 Task: Look for gluten-free products in the category "Flatbreads".
Action: Mouse moved to (20, 86)
Screenshot: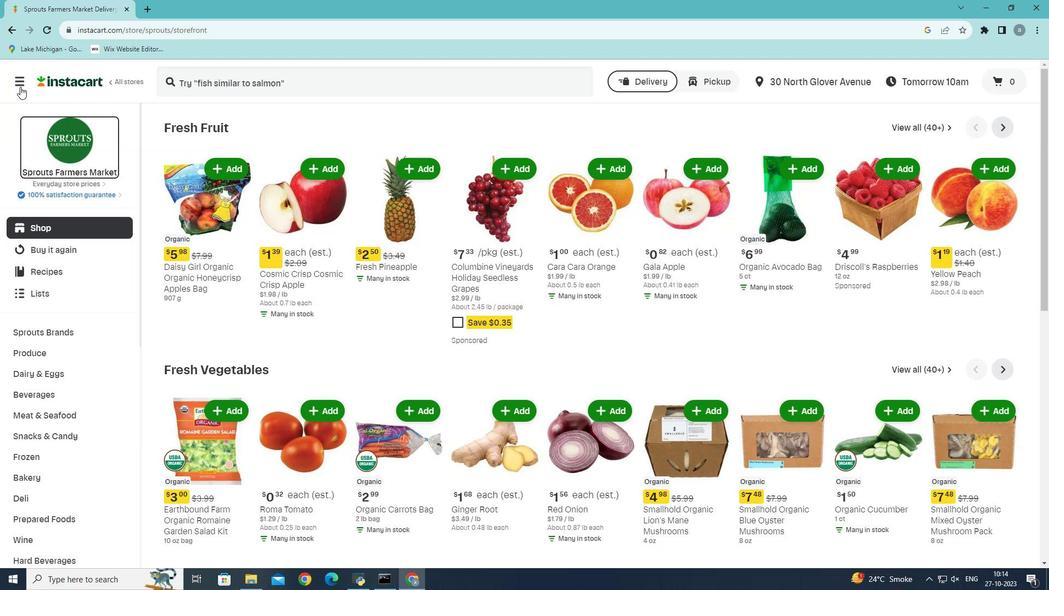 
Action: Mouse pressed left at (20, 86)
Screenshot: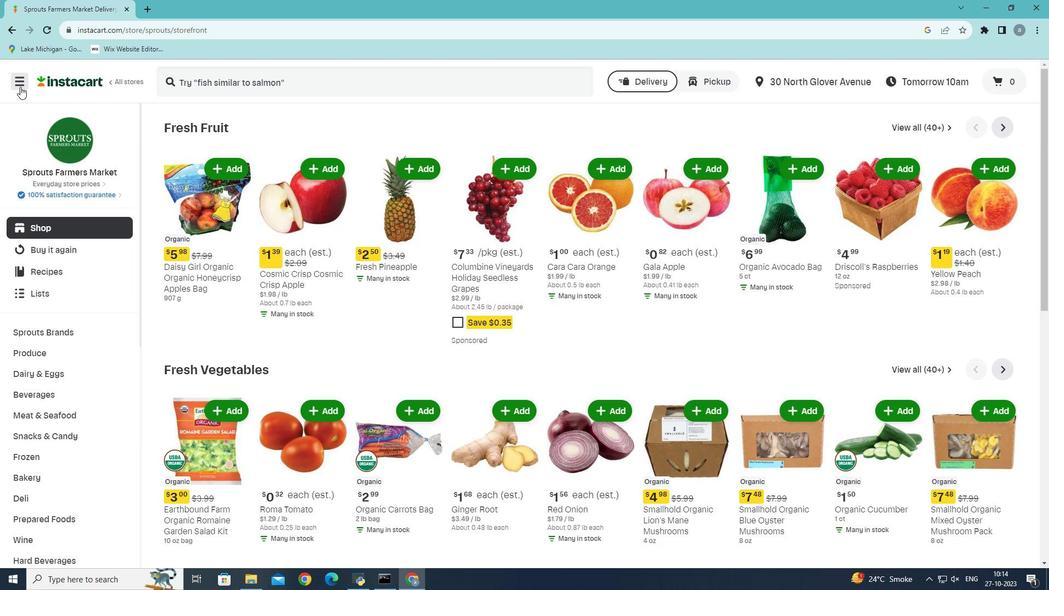 
Action: Mouse moved to (68, 312)
Screenshot: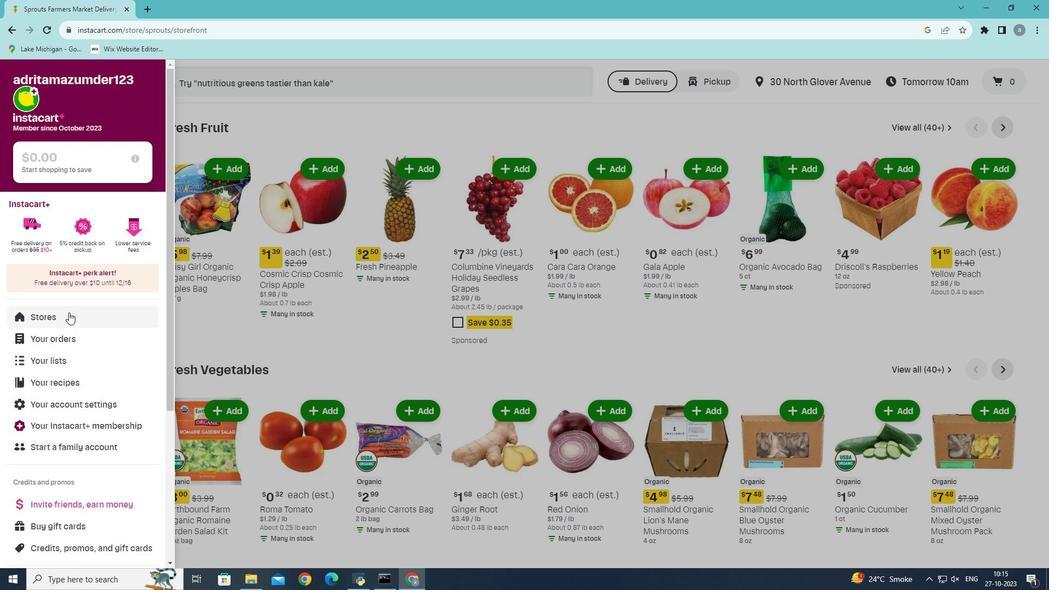 
Action: Mouse pressed left at (68, 312)
Screenshot: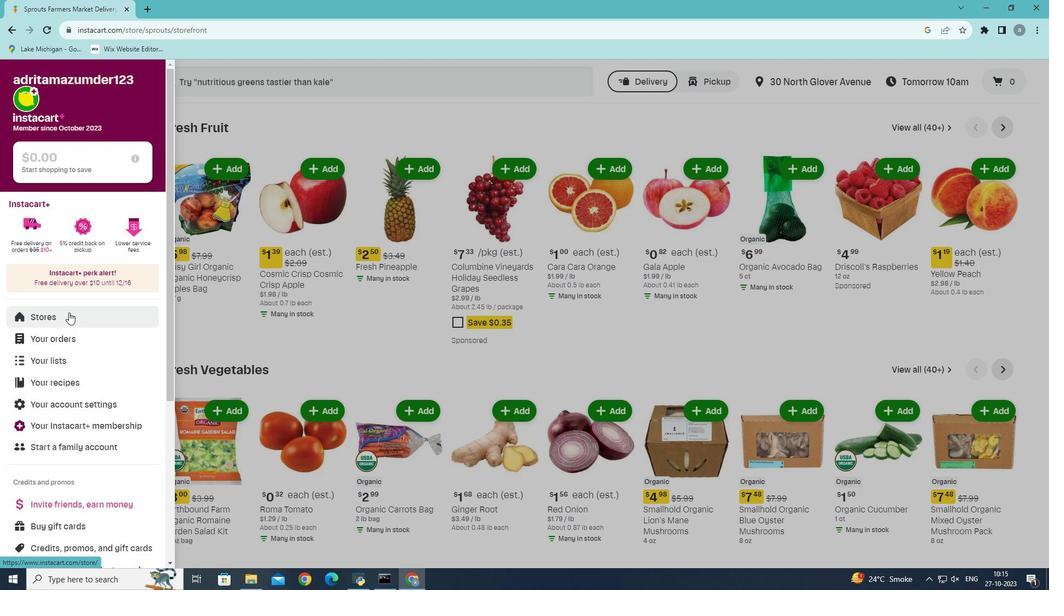 
Action: Mouse moved to (261, 124)
Screenshot: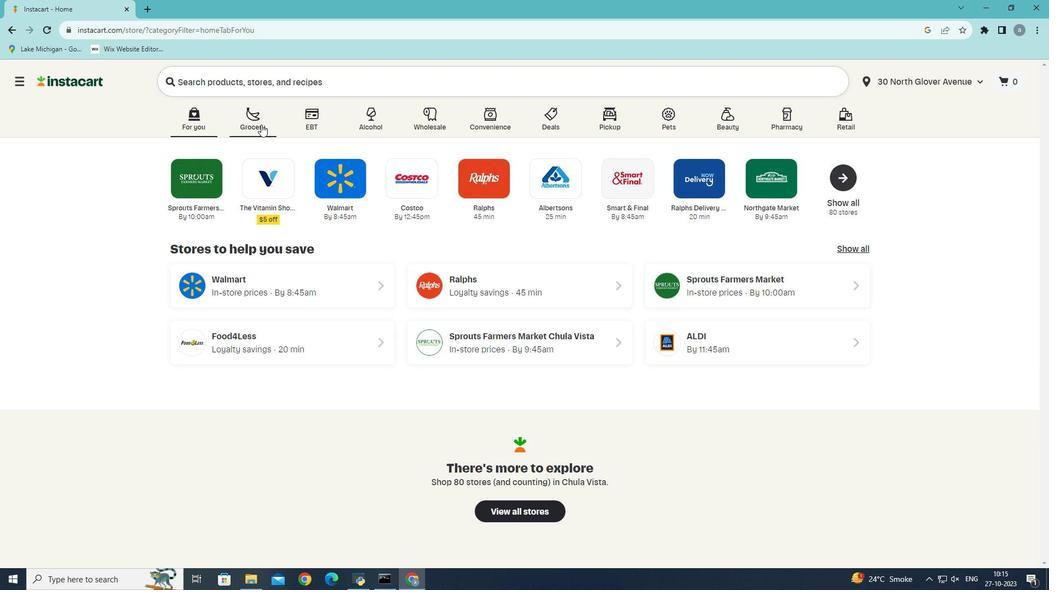 
Action: Mouse pressed left at (261, 124)
Screenshot: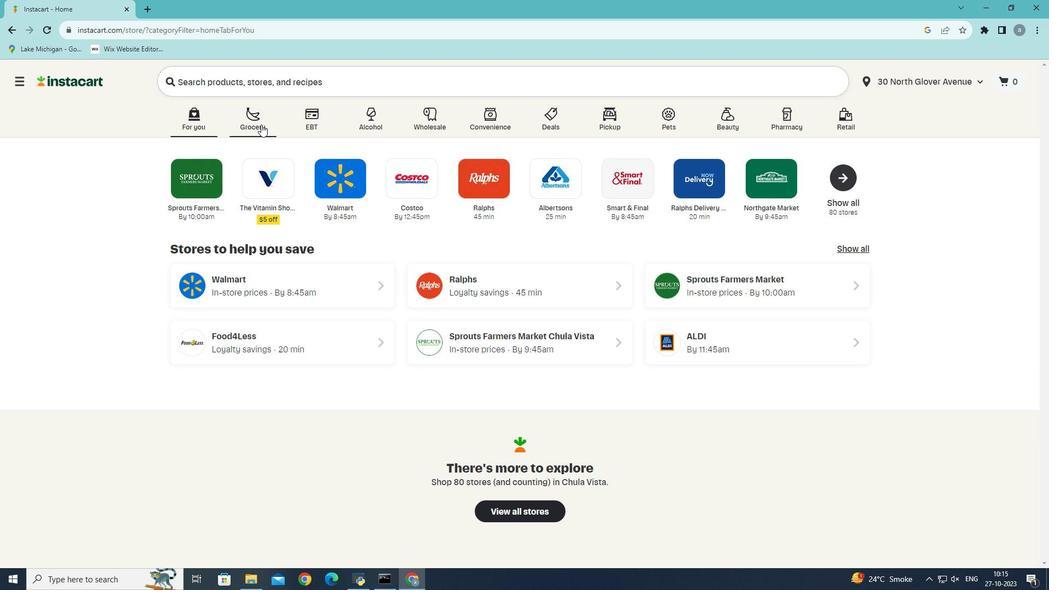 
Action: Mouse moved to (259, 321)
Screenshot: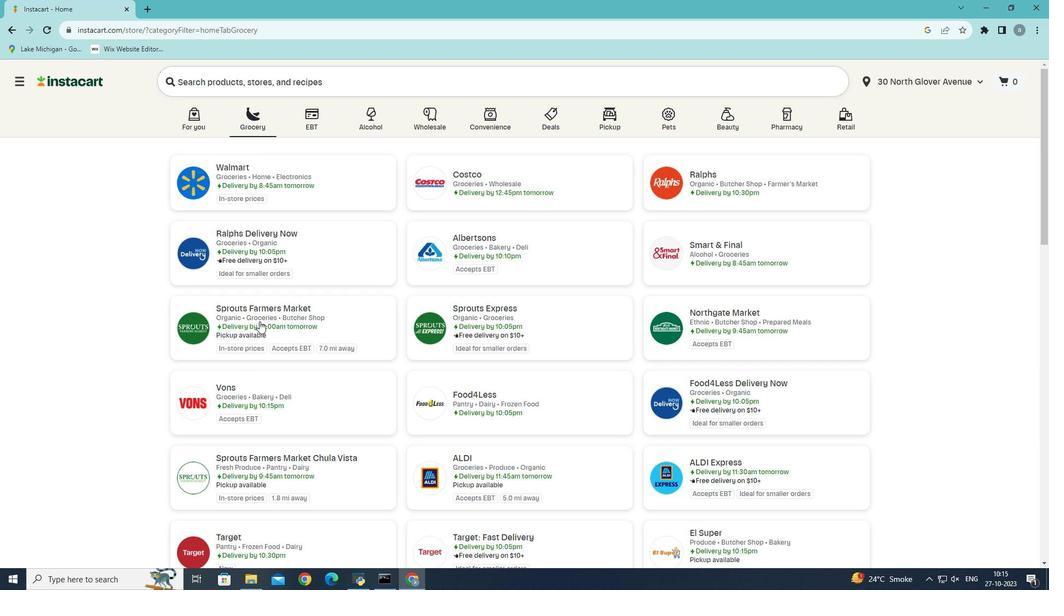 
Action: Mouse pressed left at (259, 321)
Screenshot: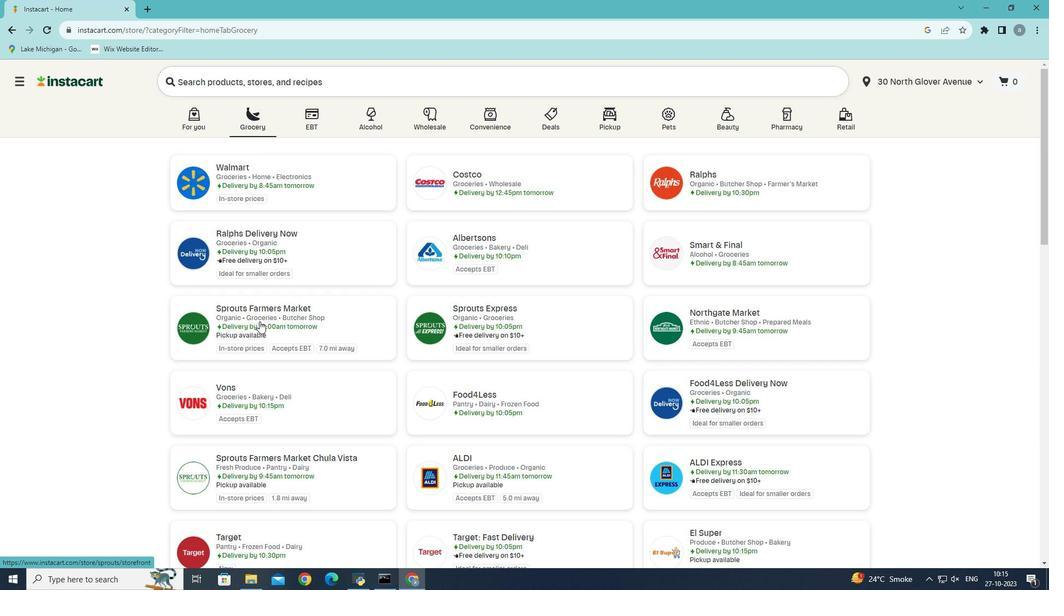 
Action: Mouse moved to (48, 479)
Screenshot: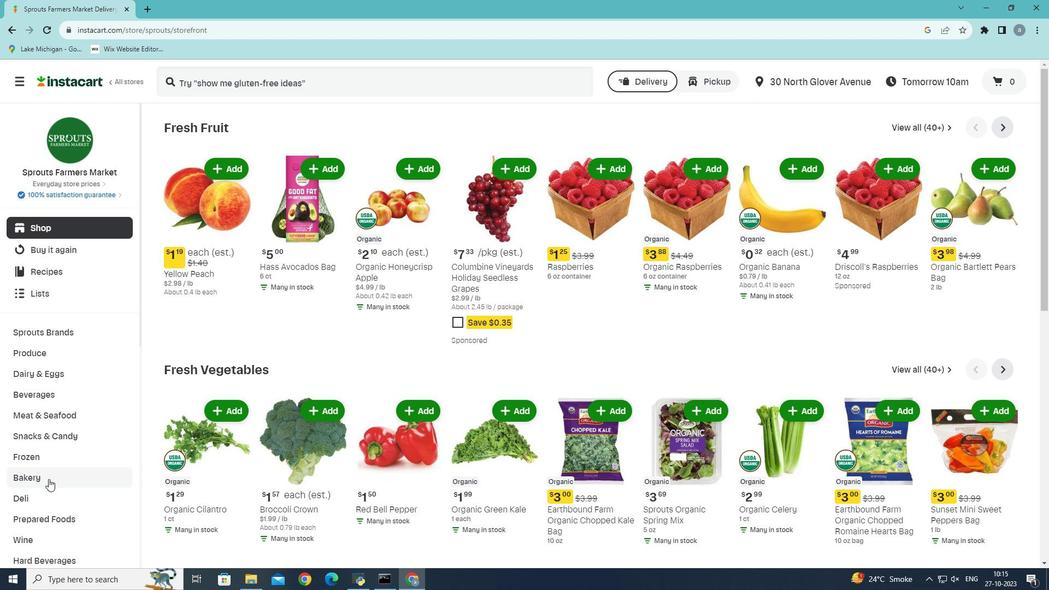 
Action: Mouse pressed left at (48, 479)
Screenshot: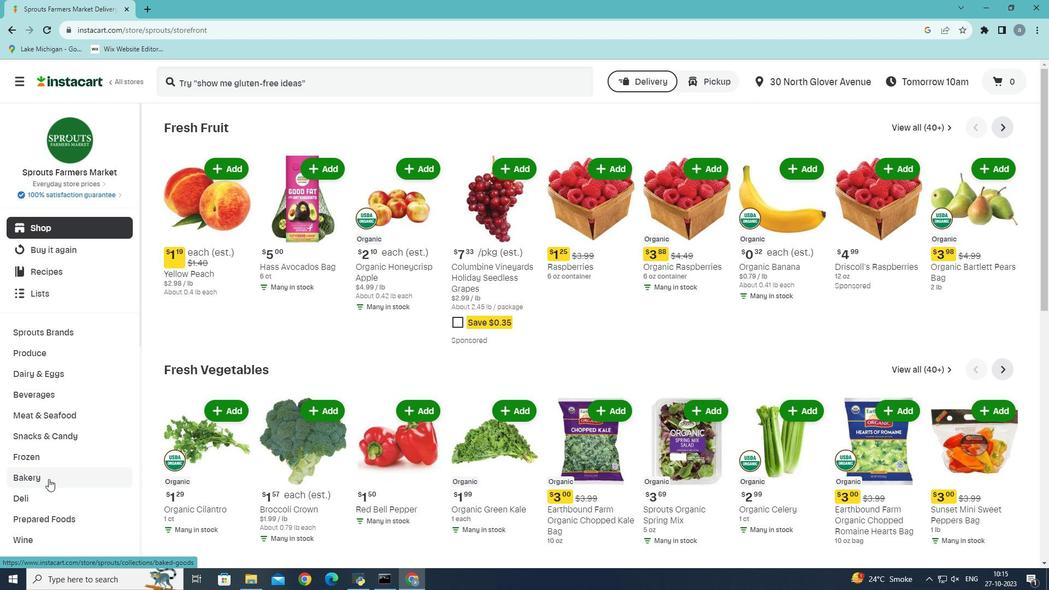 
Action: Mouse moved to (805, 153)
Screenshot: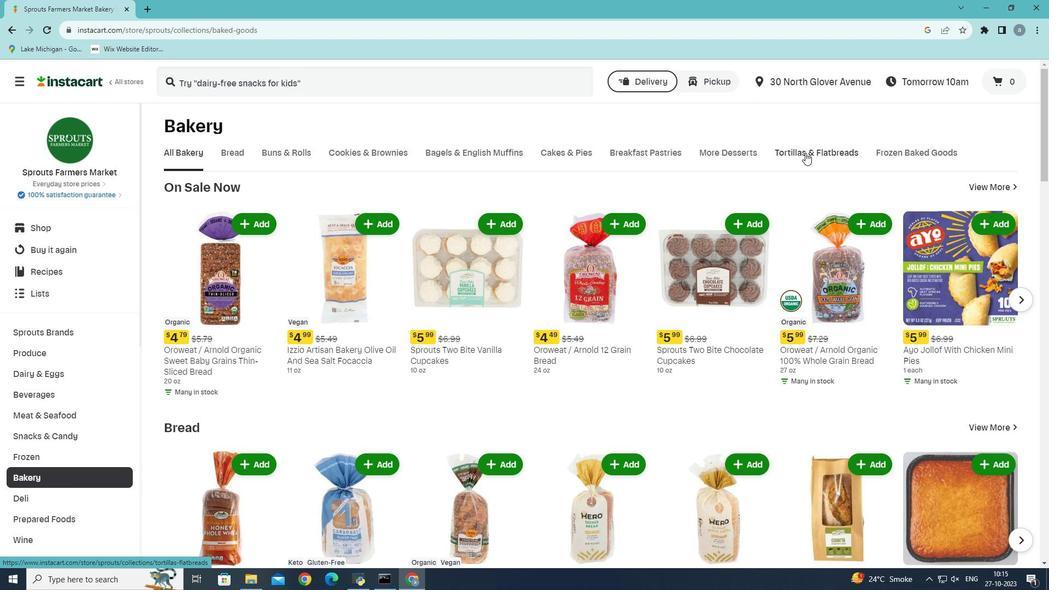 
Action: Mouse pressed left at (805, 153)
Screenshot: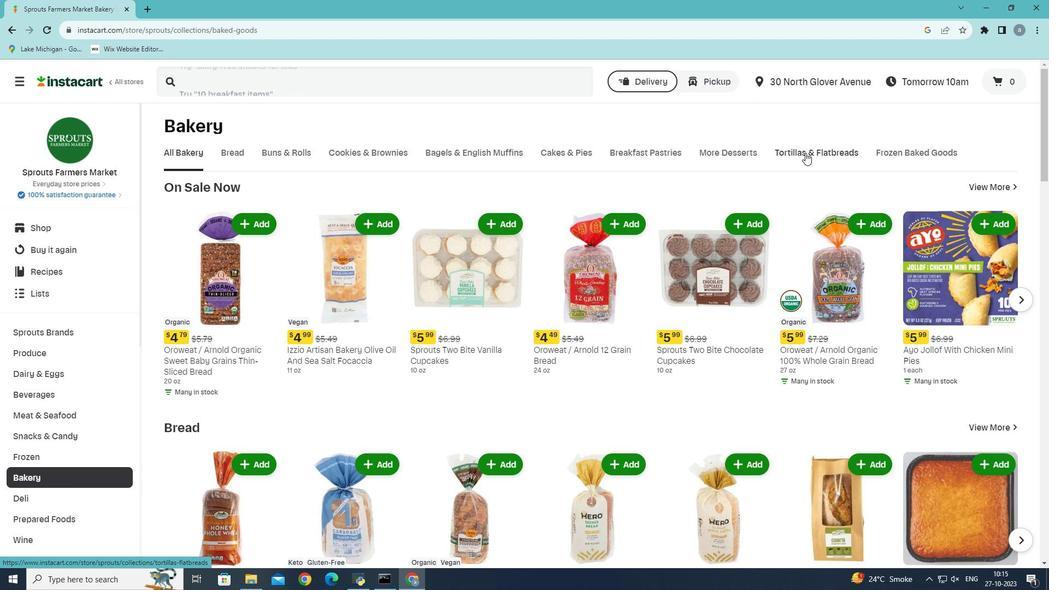 
Action: Mouse moved to (330, 200)
Screenshot: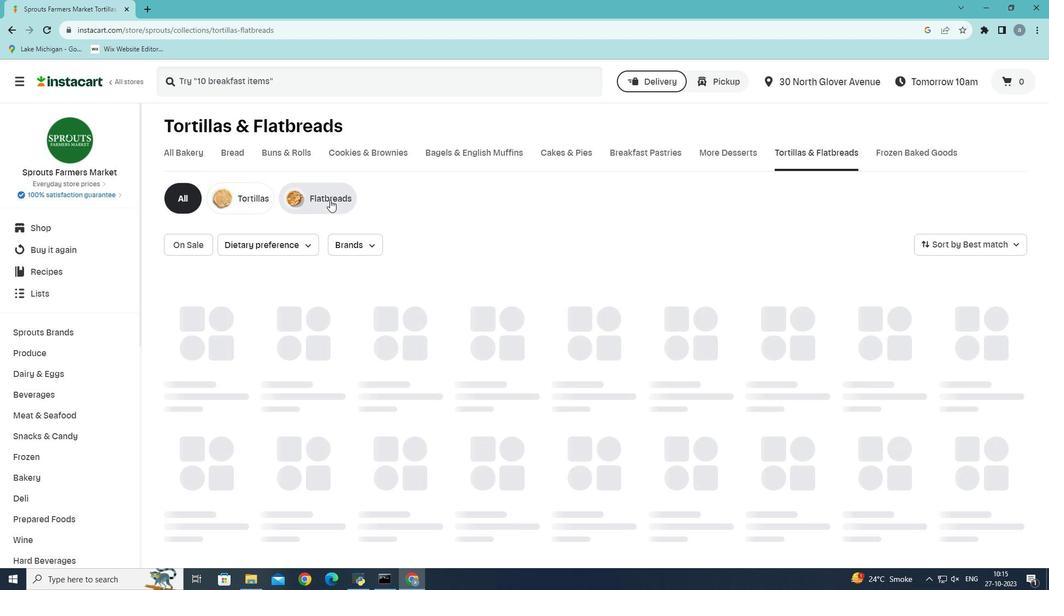 
Action: Mouse pressed left at (330, 200)
Screenshot: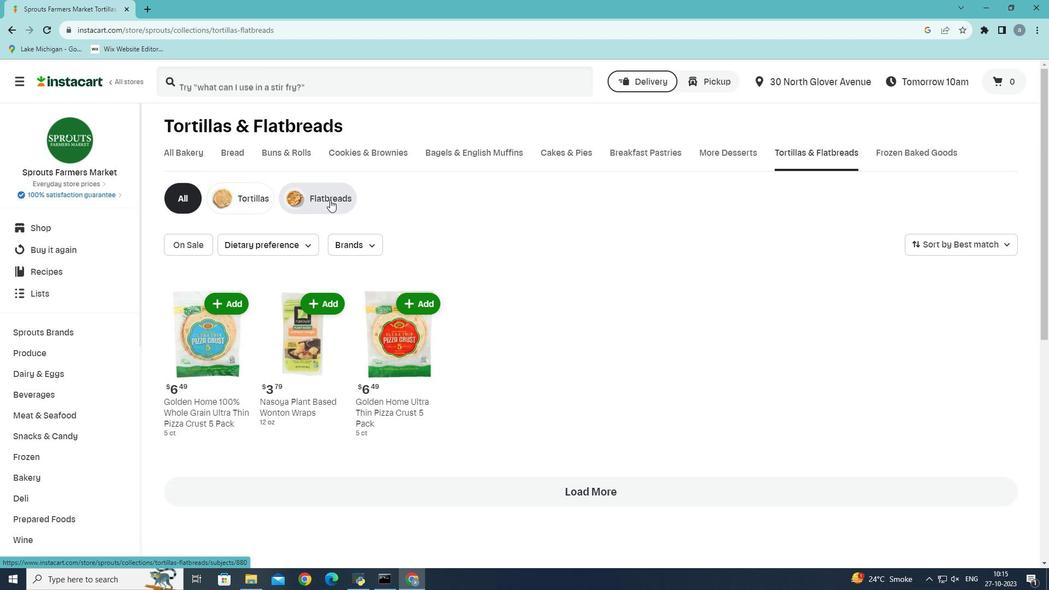 
Action: Mouse moved to (309, 244)
Screenshot: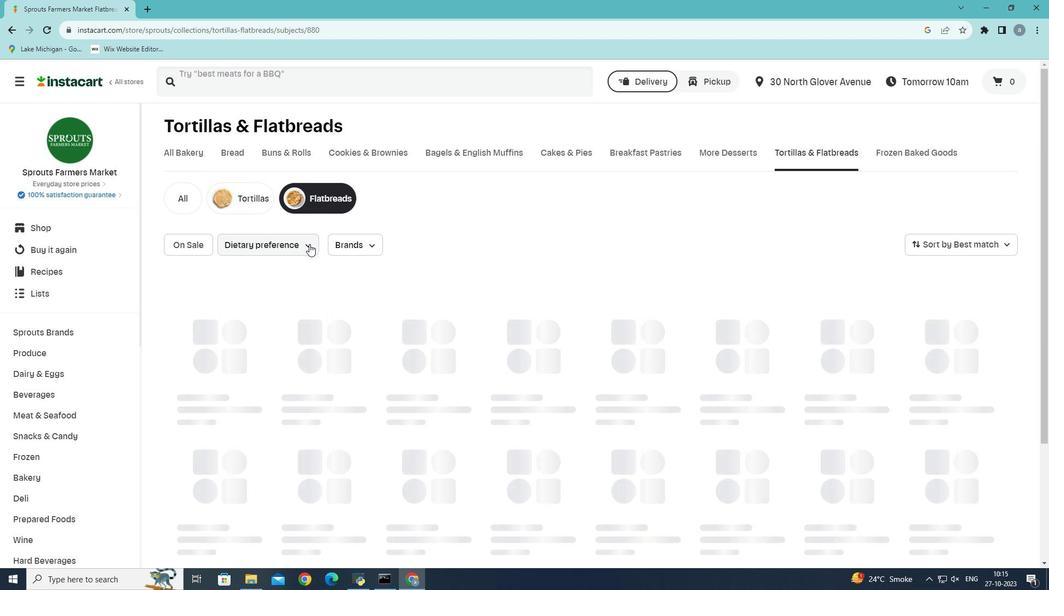 
Action: Mouse pressed left at (309, 244)
Screenshot: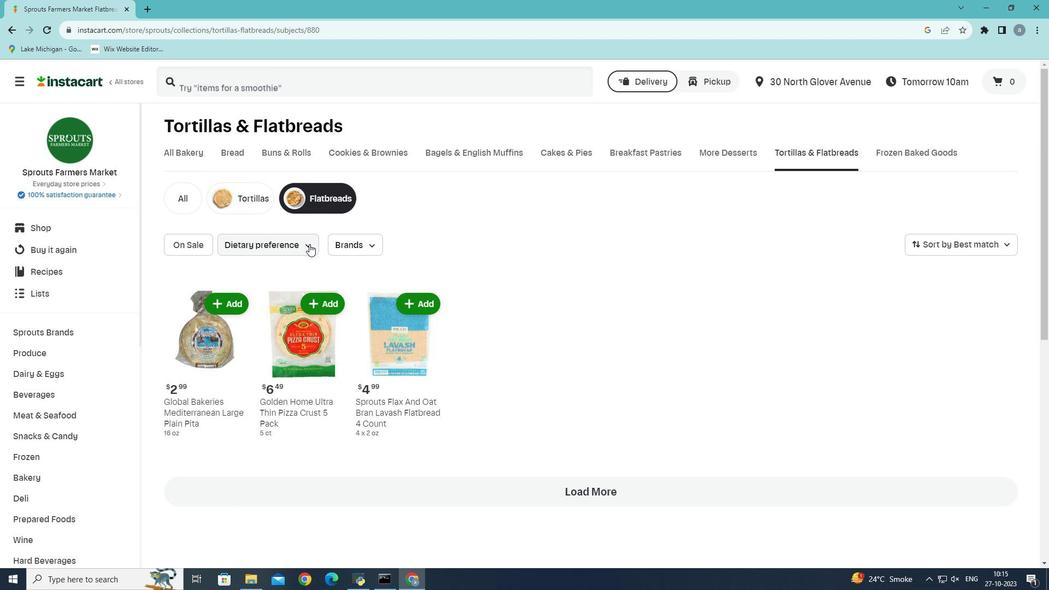 
Action: Mouse moved to (233, 276)
Screenshot: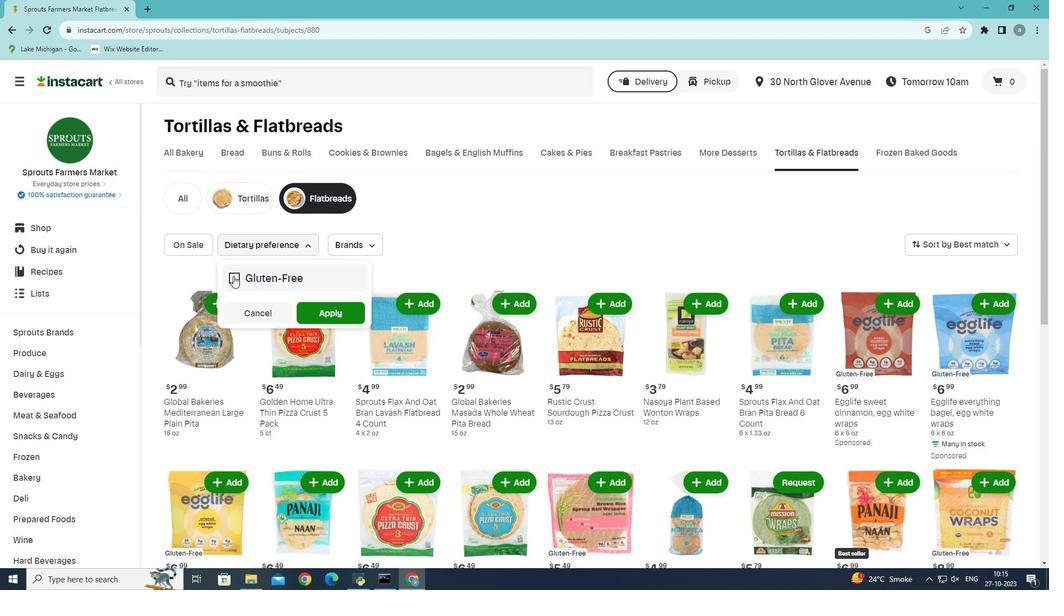 
Action: Mouse pressed left at (233, 276)
Screenshot: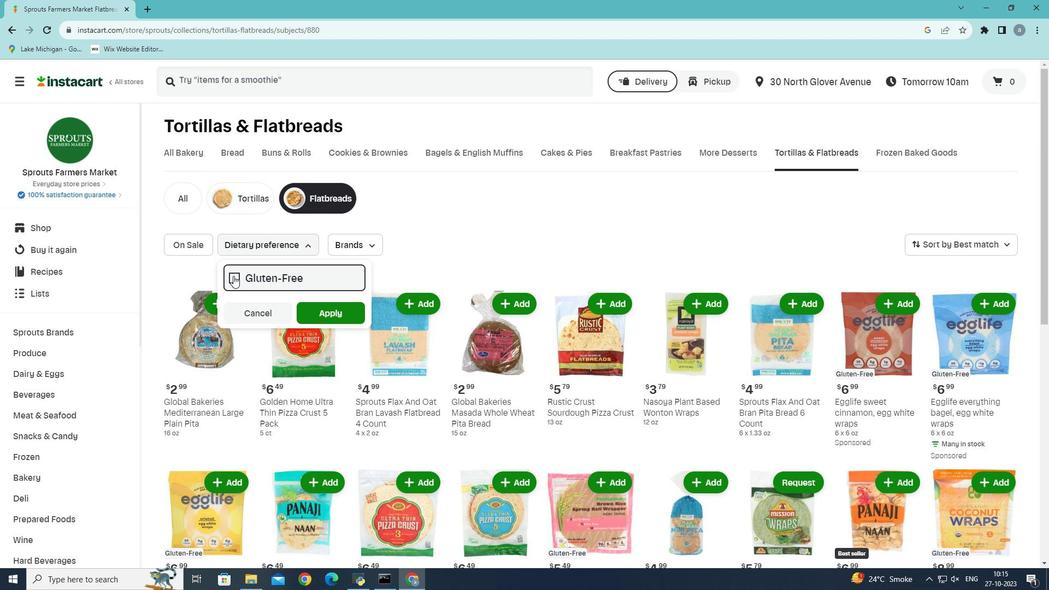 
Action: Mouse moved to (330, 313)
Screenshot: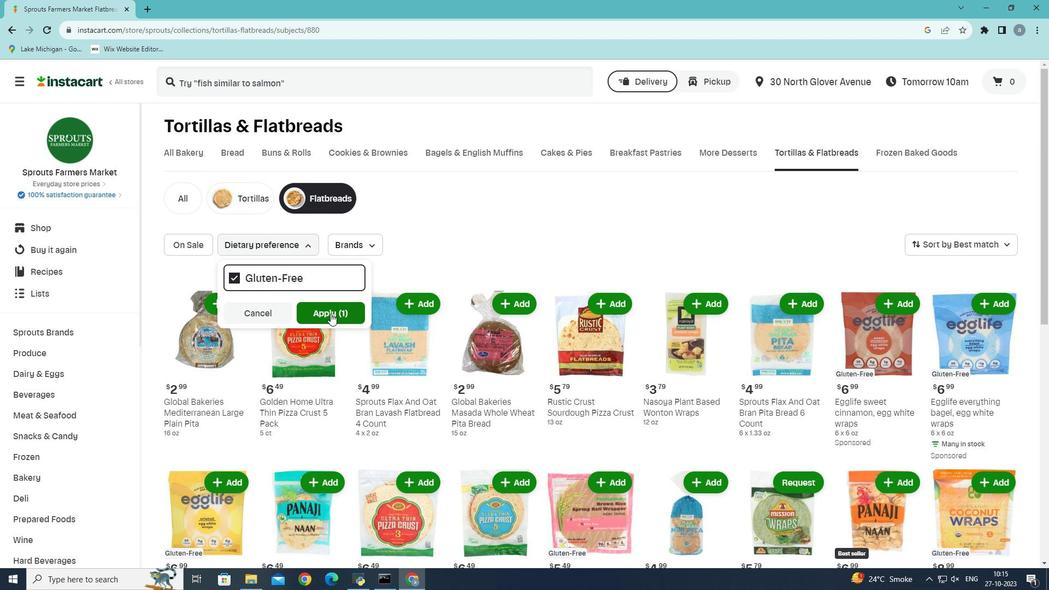 
Action: Mouse pressed left at (330, 313)
Screenshot: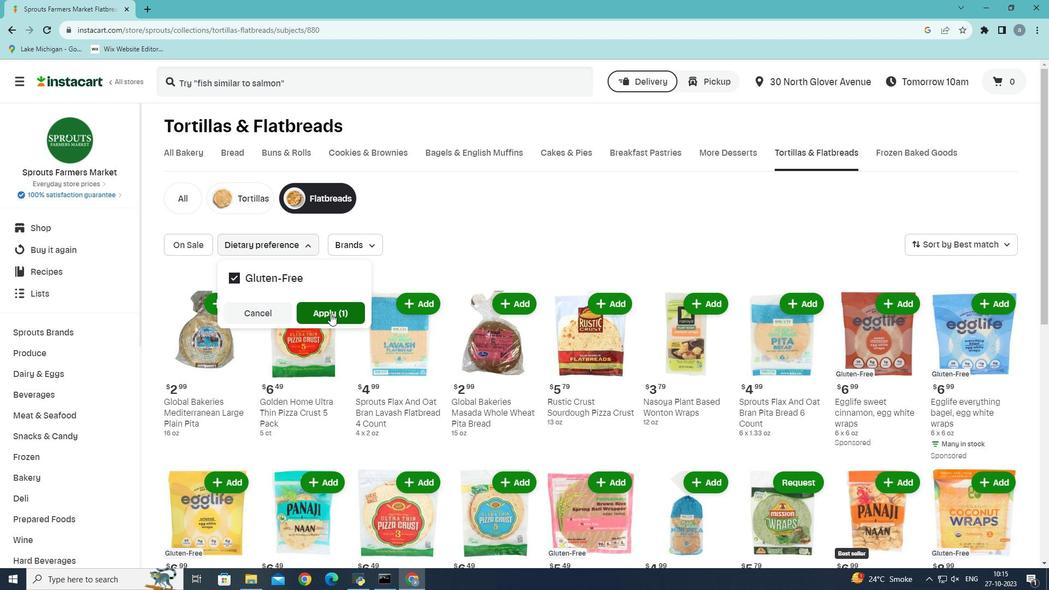 
Action: Mouse moved to (332, 293)
Screenshot: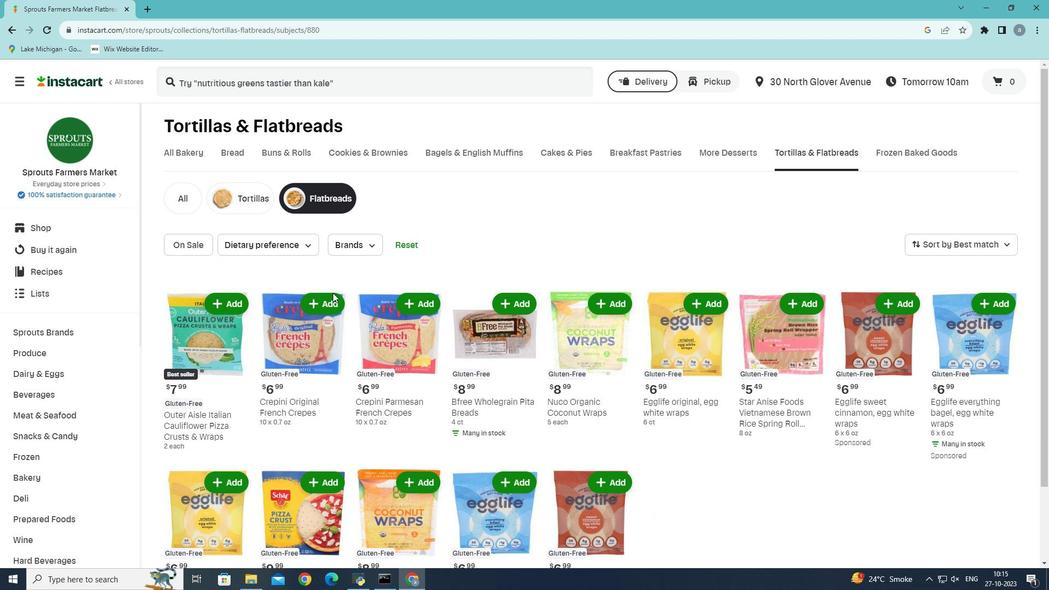
